 Task: Translate email to English   from aakash.mishra@softage.net with a subject Subject0016
Action: Mouse moved to (459, 30)
Screenshot: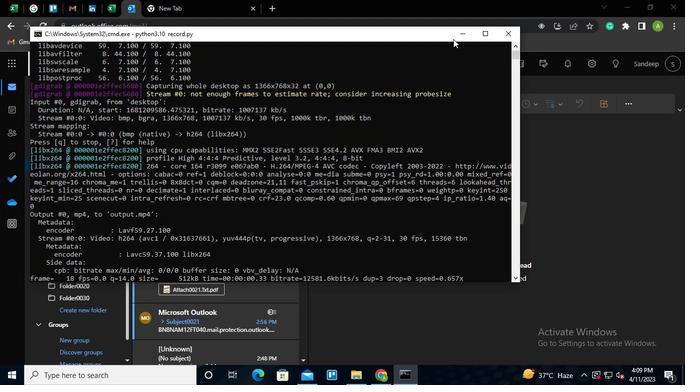
Action: Mouse pressed left at (459, 30)
Screenshot: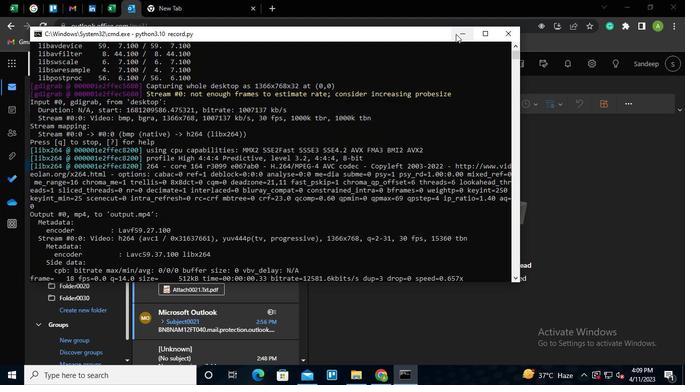 
Action: Mouse moved to (259, 62)
Screenshot: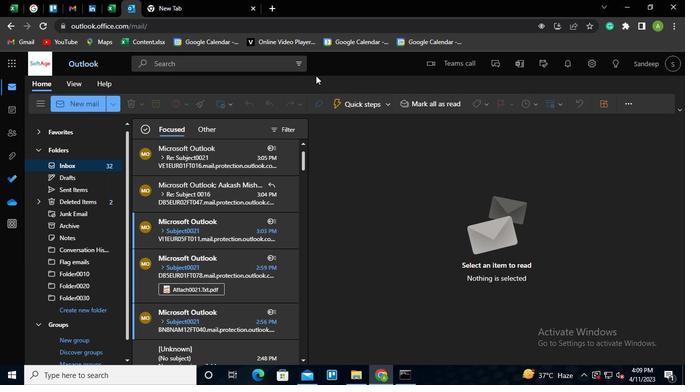 
Action: Mouse pressed left at (259, 62)
Screenshot: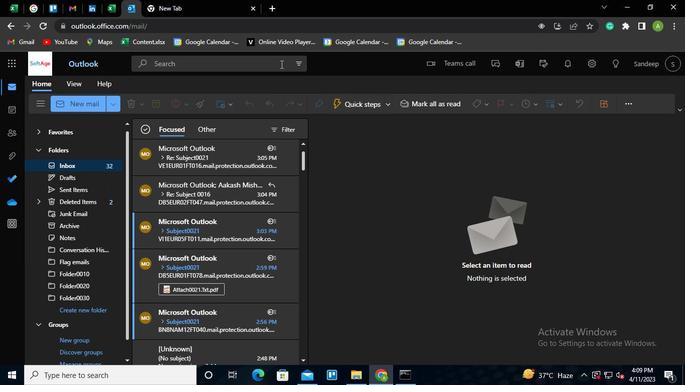 
Action: Mouse moved to (386, 61)
Screenshot: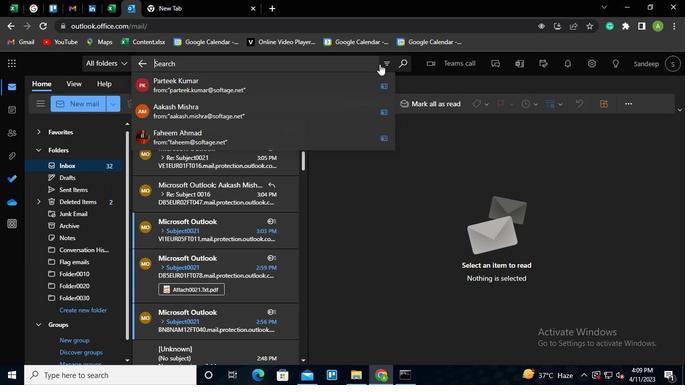 
Action: Mouse pressed left at (386, 61)
Screenshot: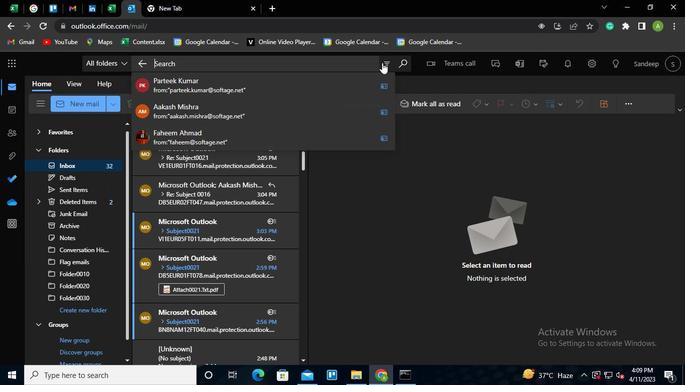 
Action: Mouse moved to (216, 88)
Screenshot: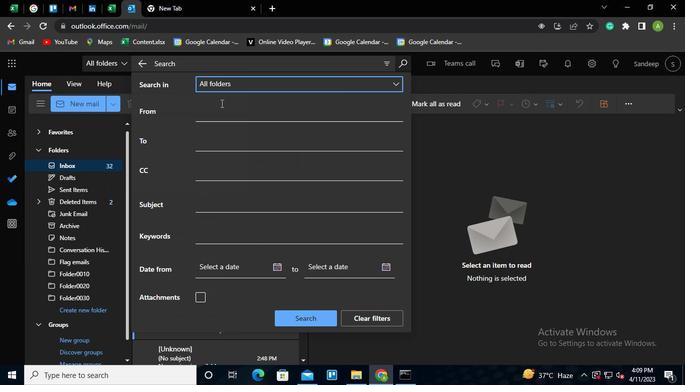 
Action: Mouse pressed left at (216, 88)
Screenshot: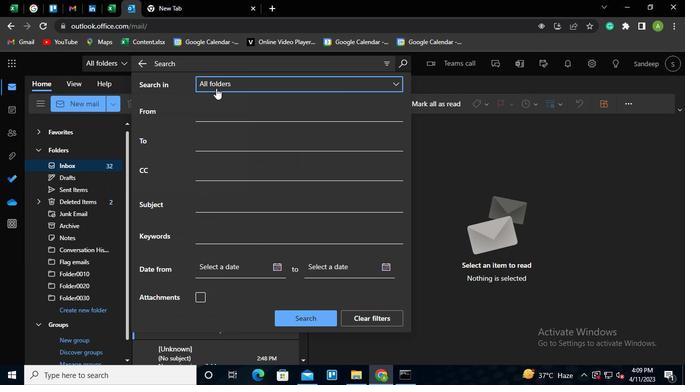 
Action: Mouse moved to (214, 118)
Screenshot: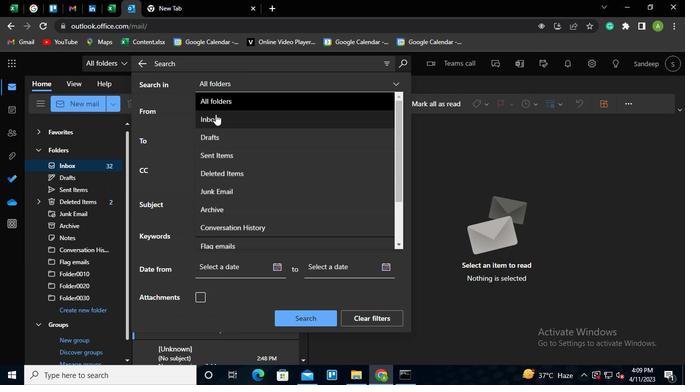 
Action: Mouse pressed left at (214, 118)
Screenshot: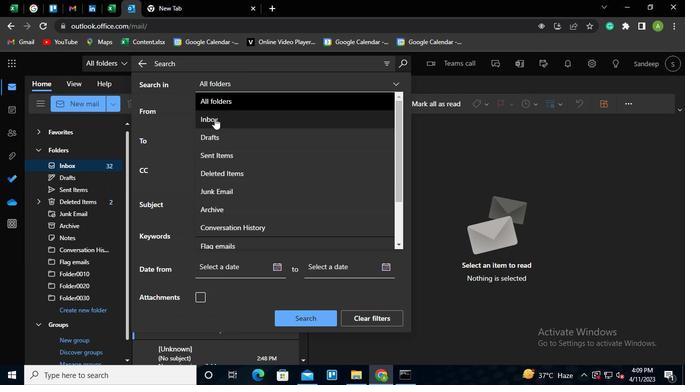 
Action: Mouse moved to (206, 112)
Screenshot: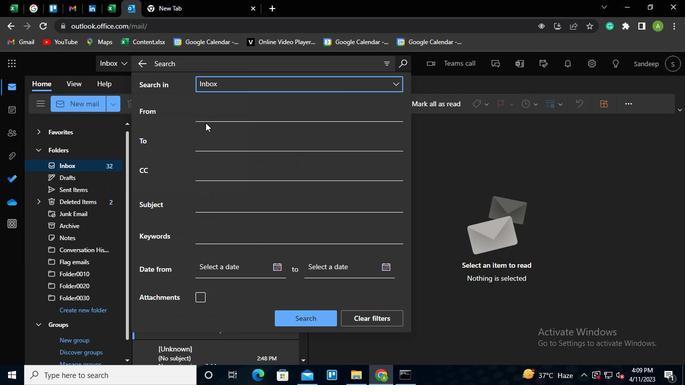 
Action: Mouse pressed left at (206, 112)
Screenshot: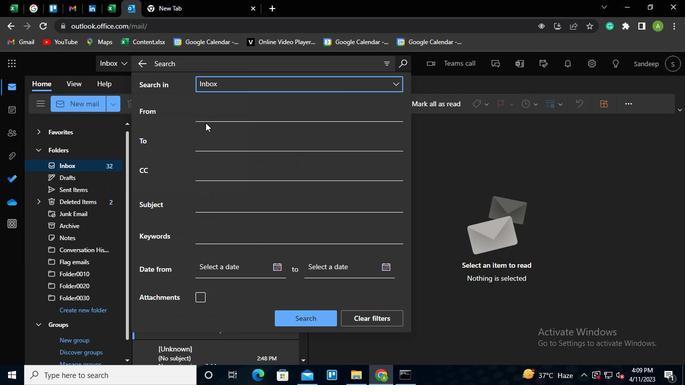 
Action: Mouse moved to (224, 164)
Screenshot: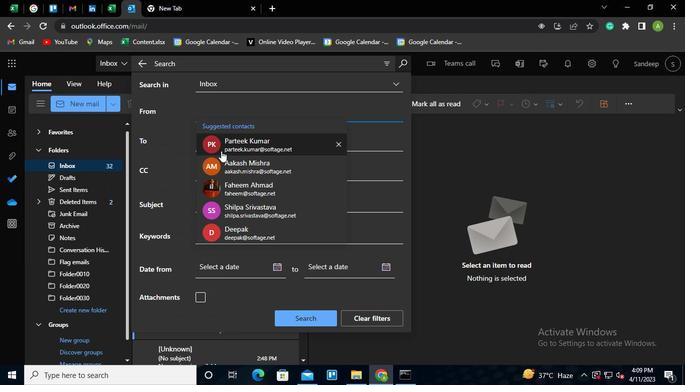 
Action: Mouse pressed left at (224, 164)
Screenshot: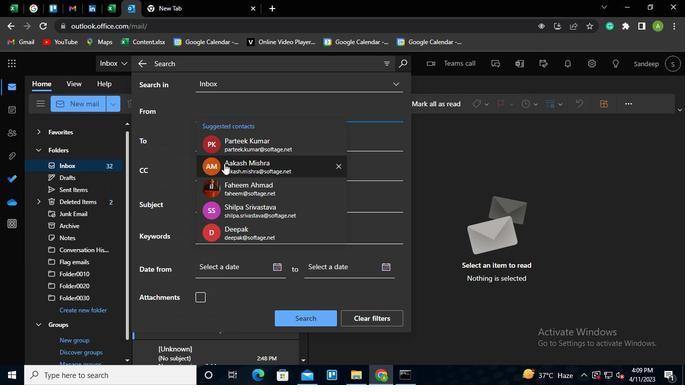 
Action: Mouse moved to (202, 205)
Screenshot: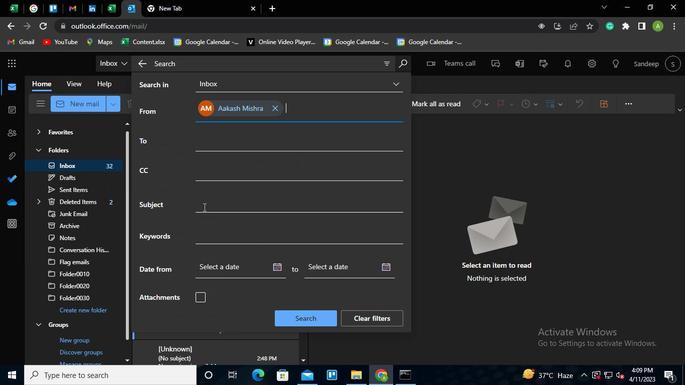 
Action: Mouse pressed left at (202, 205)
Screenshot: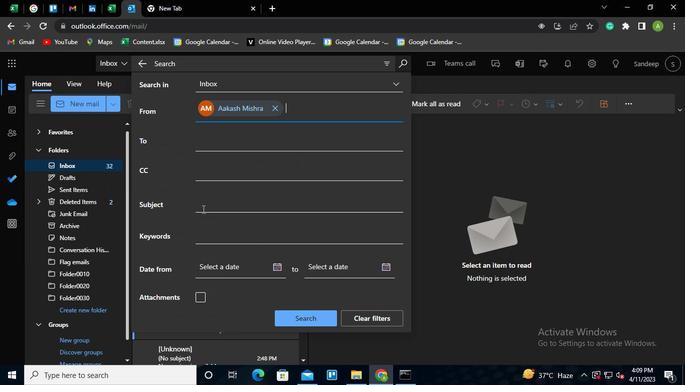 
Action: Mouse moved to (202, 205)
Screenshot: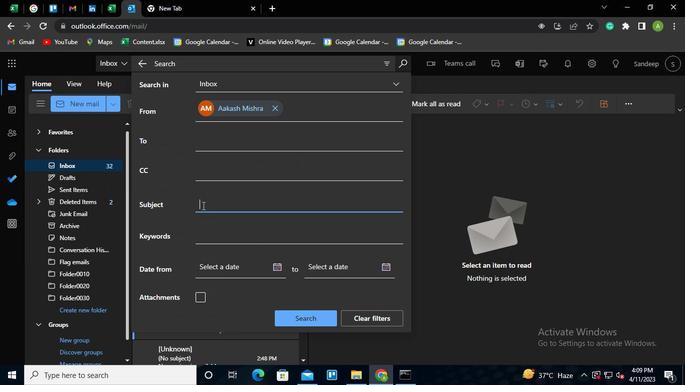 
Action: Keyboard Key.shift
Screenshot: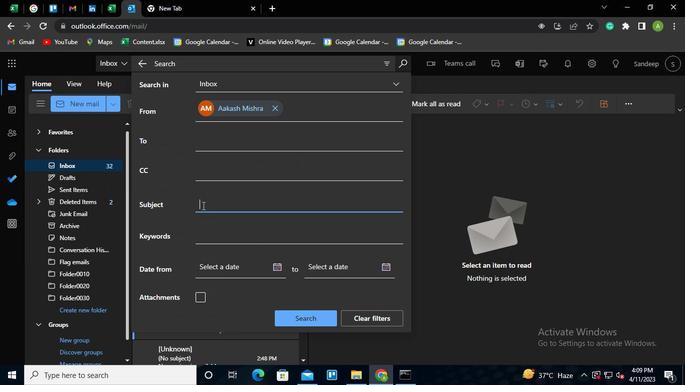 
Action: Keyboard S
Screenshot: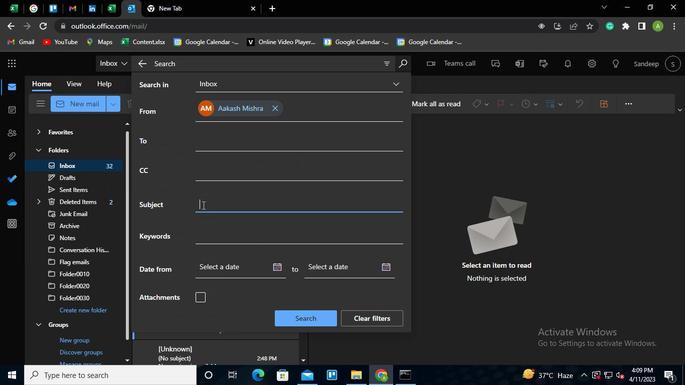 
Action: Keyboard u
Screenshot: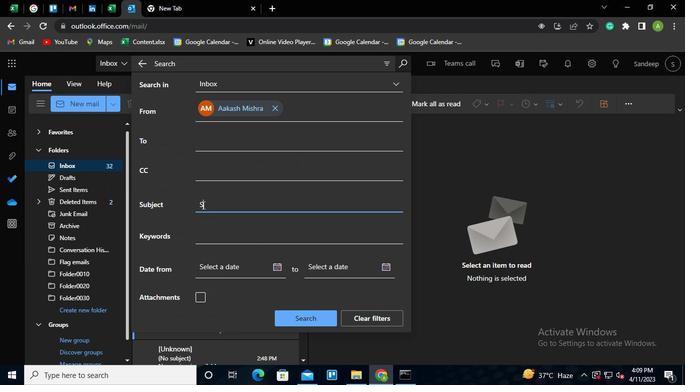 
Action: Keyboard b
Screenshot: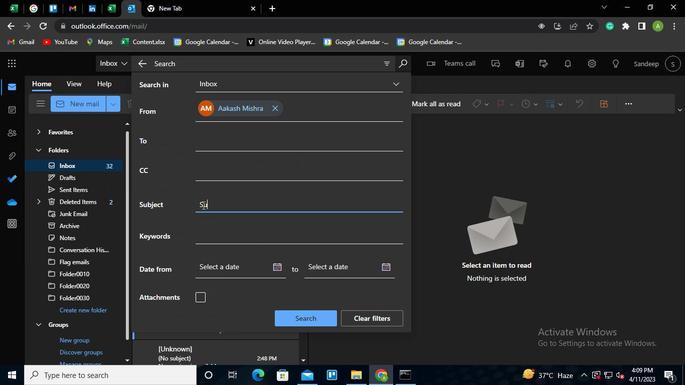 
Action: Keyboard j
Screenshot: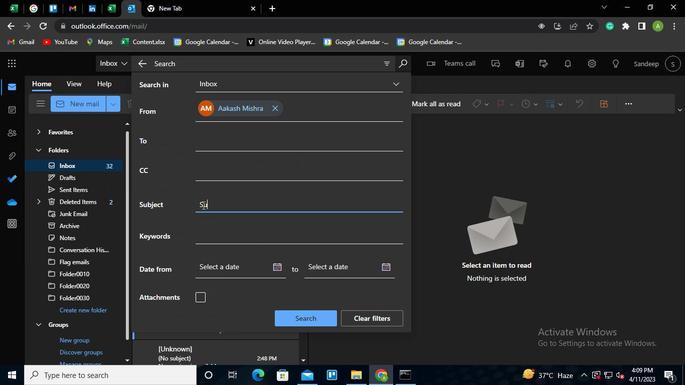 
Action: Keyboard e
Screenshot: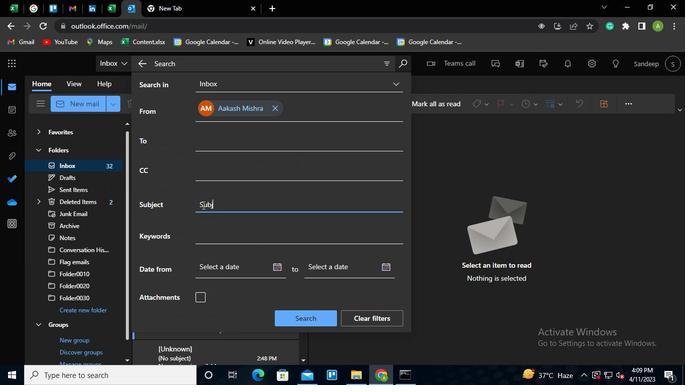 
Action: Keyboard c
Screenshot: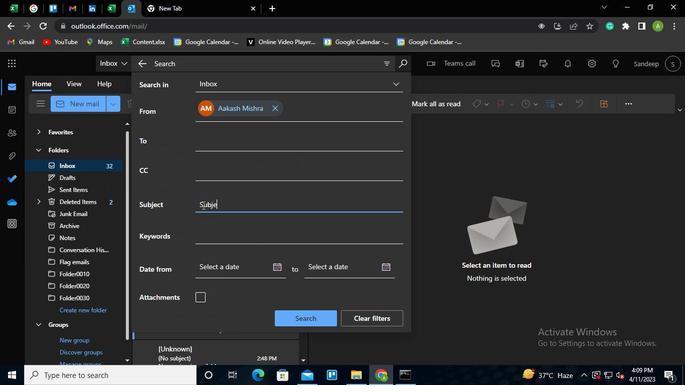 
Action: Keyboard t
Screenshot: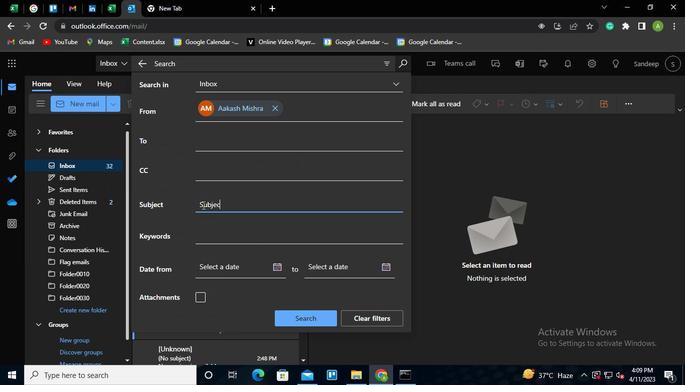 
Action: Keyboard <96>
Screenshot: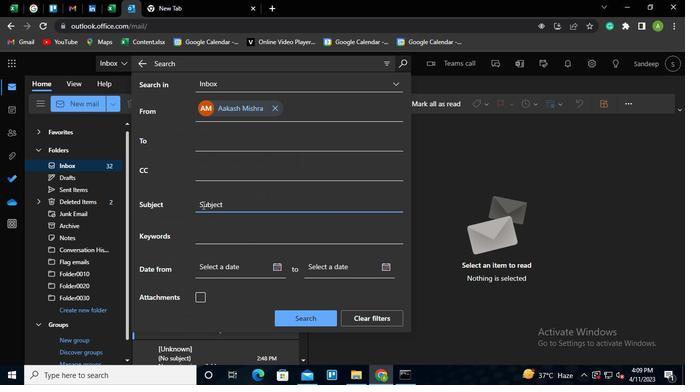 
Action: Keyboard <96>
Screenshot: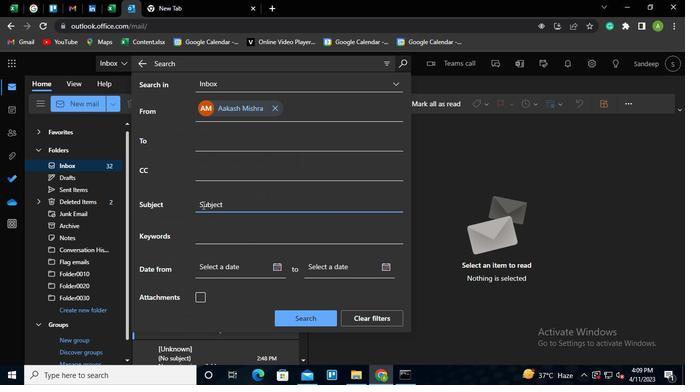 
Action: Keyboard <97>
Screenshot: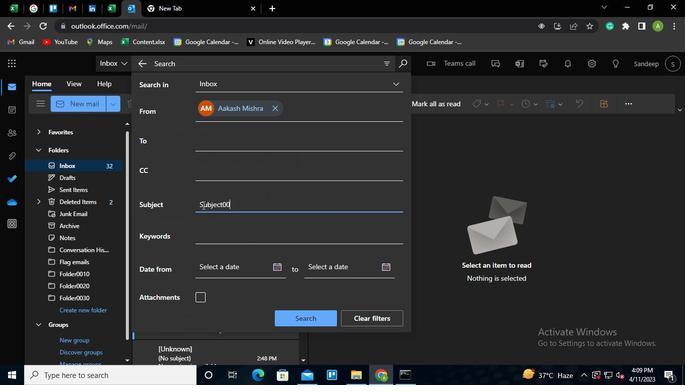 
Action: Keyboard <102>
Screenshot: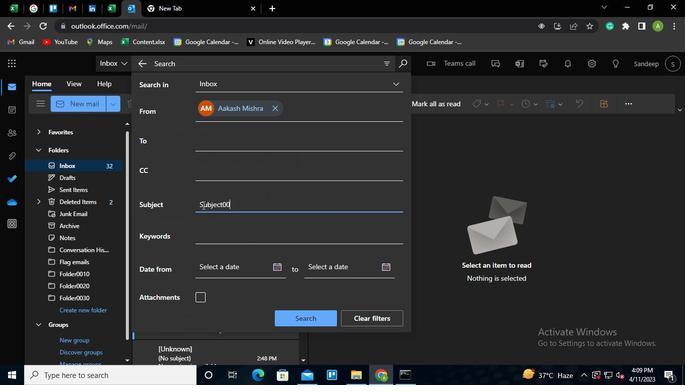 
Action: Mouse moved to (297, 316)
Screenshot: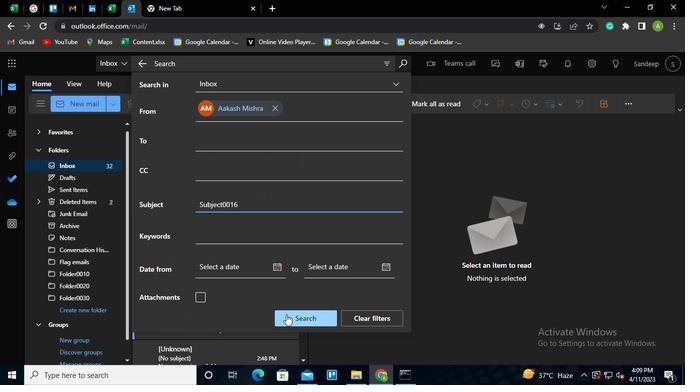 
Action: Mouse pressed left at (297, 316)
Screenshot: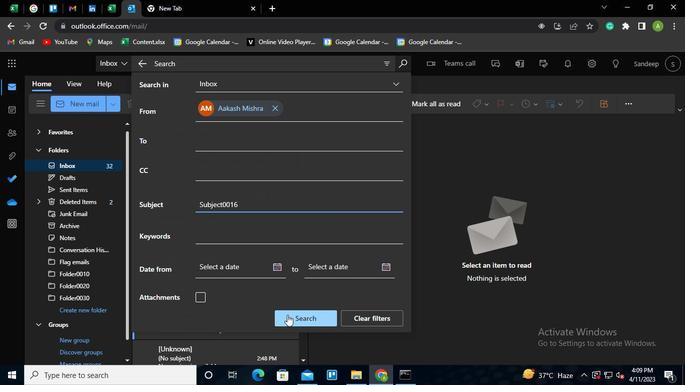 
Action: Mouse moved to (202, 176)
Screenshot: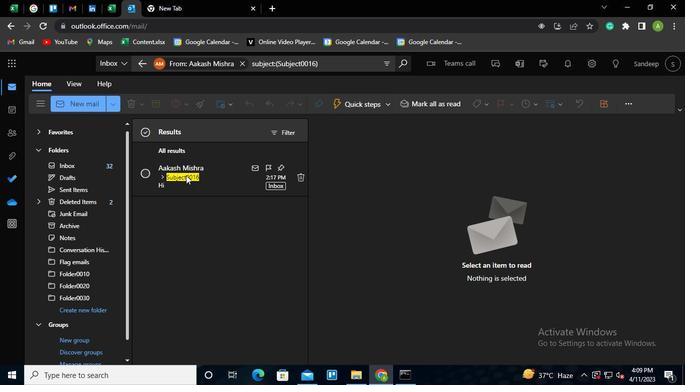 
Action: Mouse pressed left at (202, 176)
Screenshot: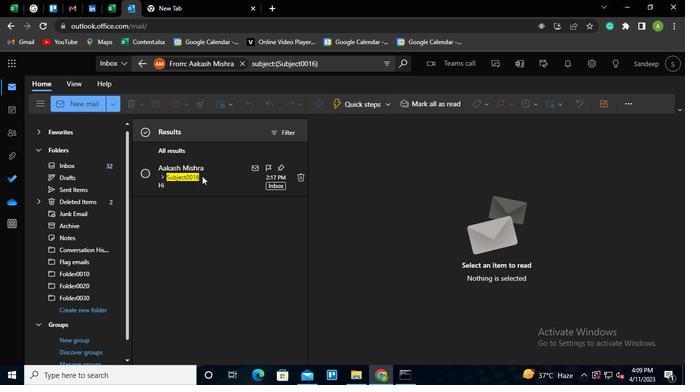 
Action: Mouse moved to (659, 182)
Screenshot: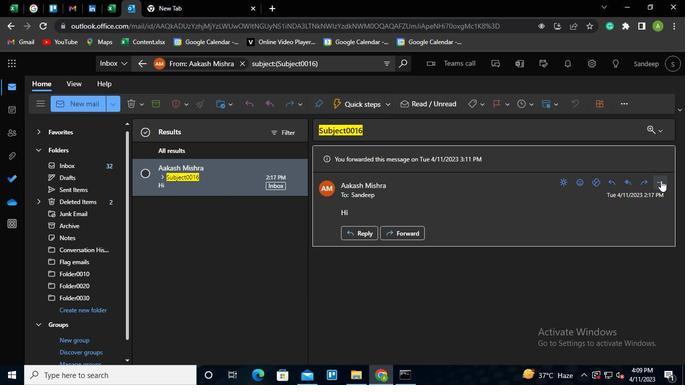 
Action: Mouse pressed left at (659, 182)
Screenshot: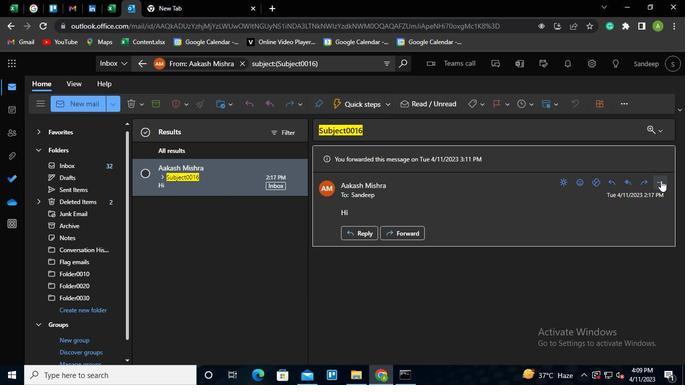 
Action: Mouse moved to (578, 280)
Screenshot: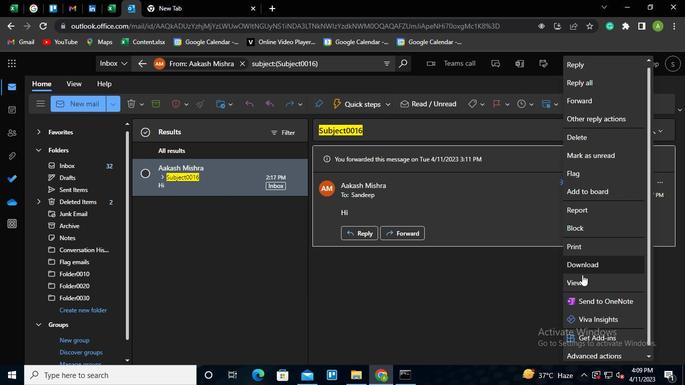 
Action: Mouse pressed left at (578, 280)
Screenshot: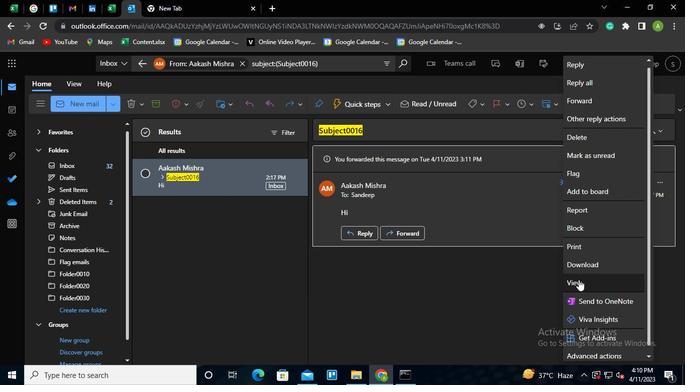 
Action: Mouse moved to (496, 299)
Screenshot: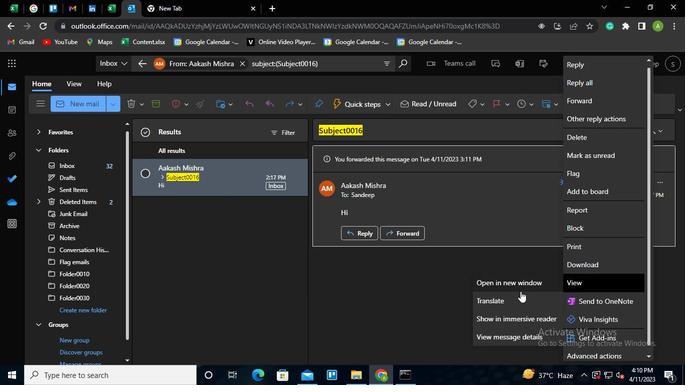 
Action: Mouse pressed left at (496, 299)
Screenshot: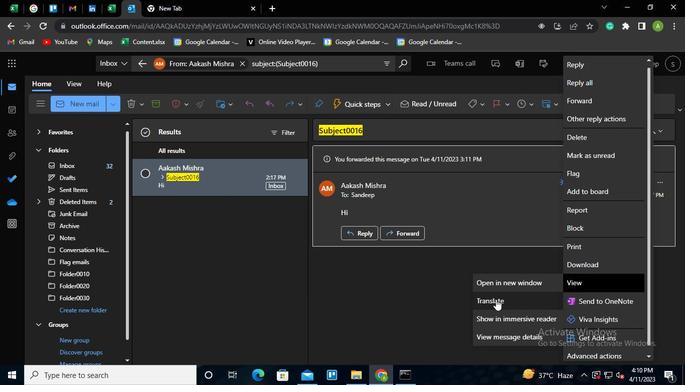 
Action: Mouse moved to (402, 374)
Screenshot: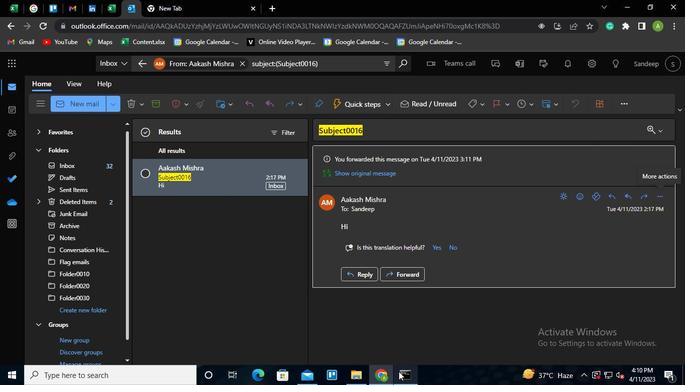 
Action: Mouse pressed left at (402, 374)
Screenshot: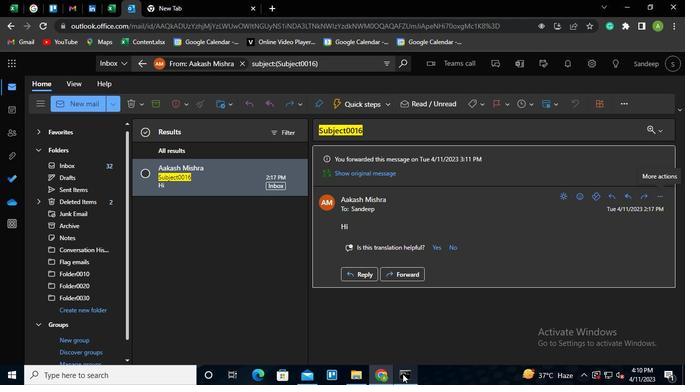 
Action: Mouse moved to (509, 34)
Screenshot: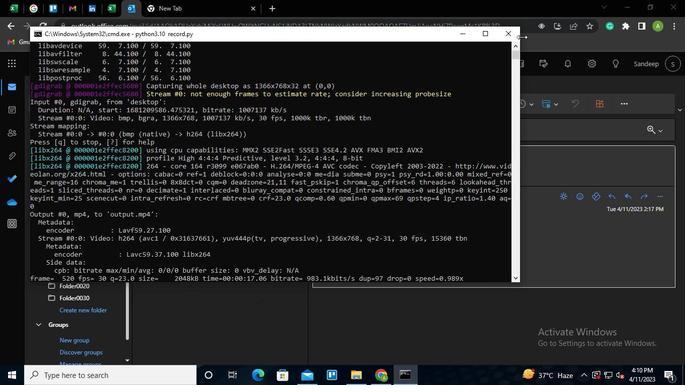 
Action: Mouse pressed left at (509, 34)
Screenshot: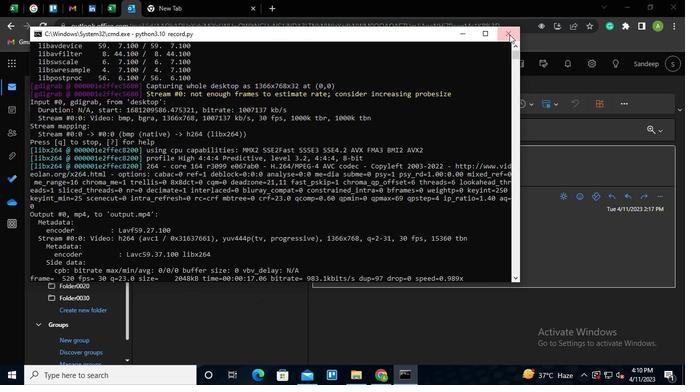 
